 Task: Add one column text from toolbar panel.
Action: Mouse moved to (34, 89)
Screenshot: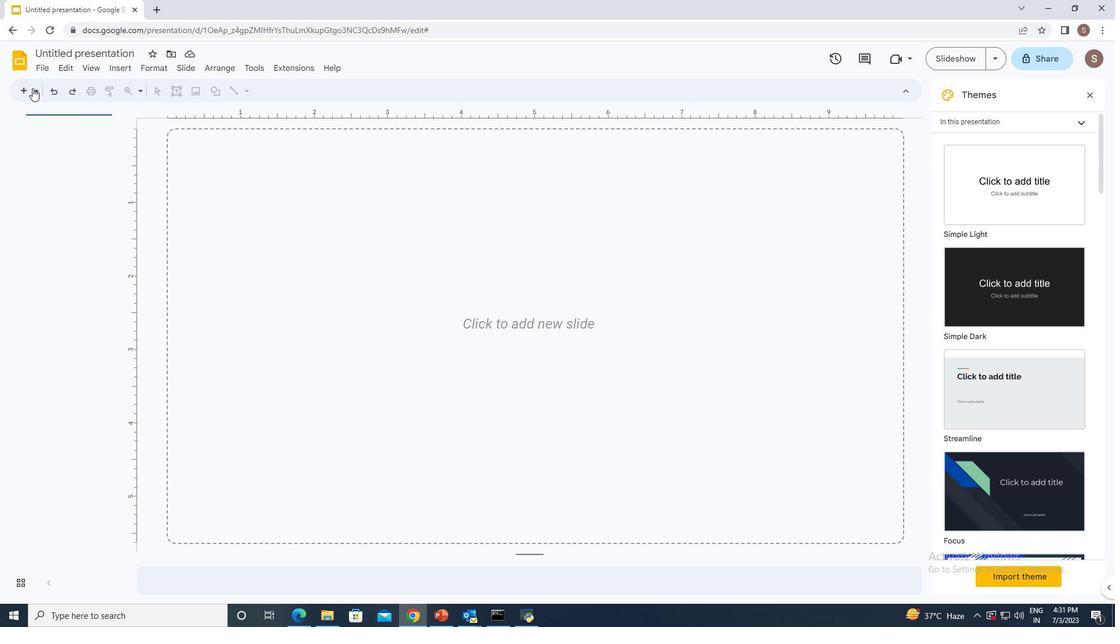 
Action: Mouse pressed left at (34, 89)
Screenshot: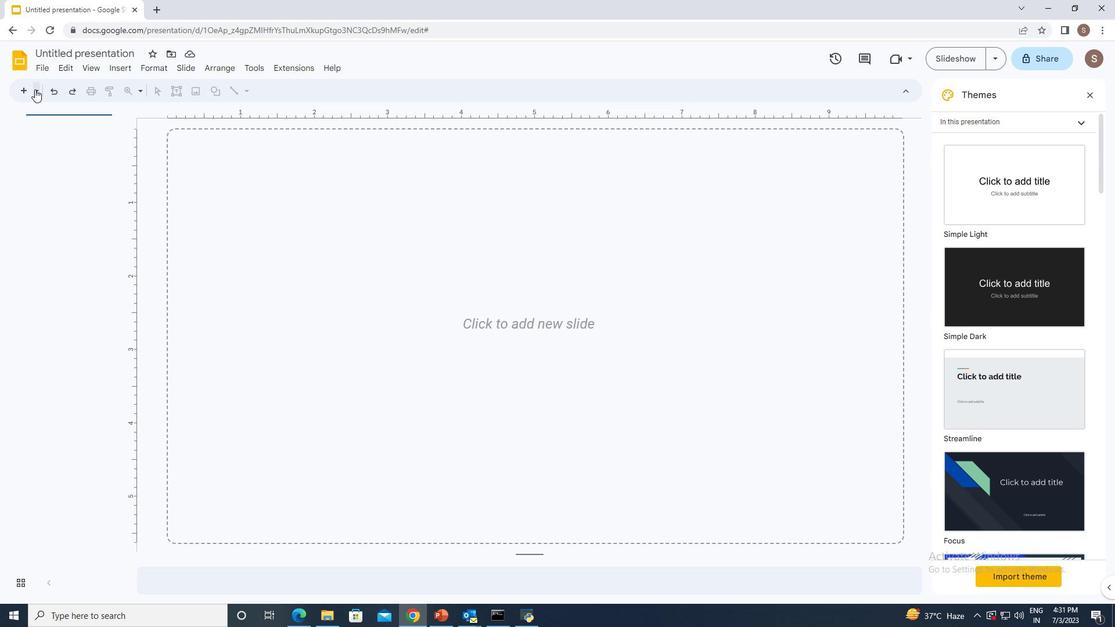 
Action: Mouse moved to (192, 191)
Screenshot: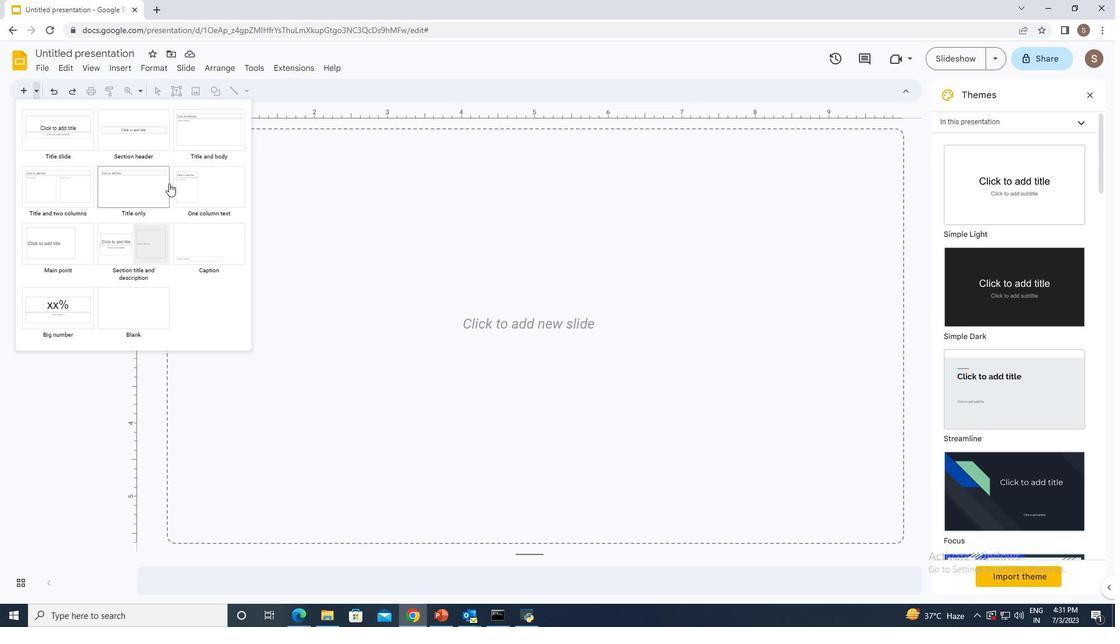 
Action: Mouse pressed left at (192, 191)
Screenshot: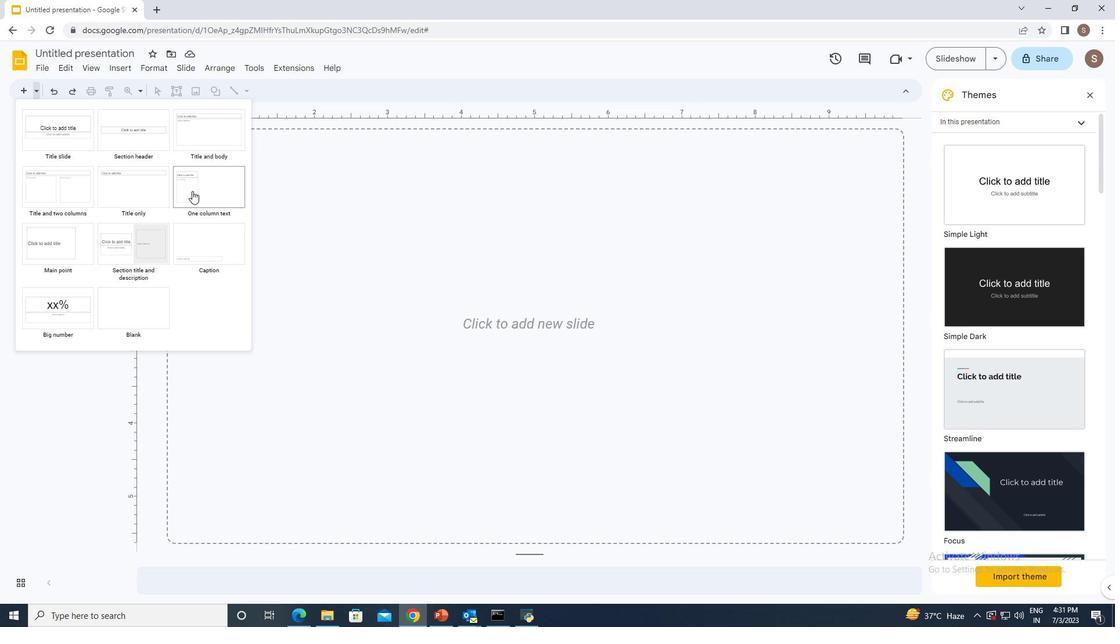 
Action: Mouse moved to (376, 381)
Screenshot: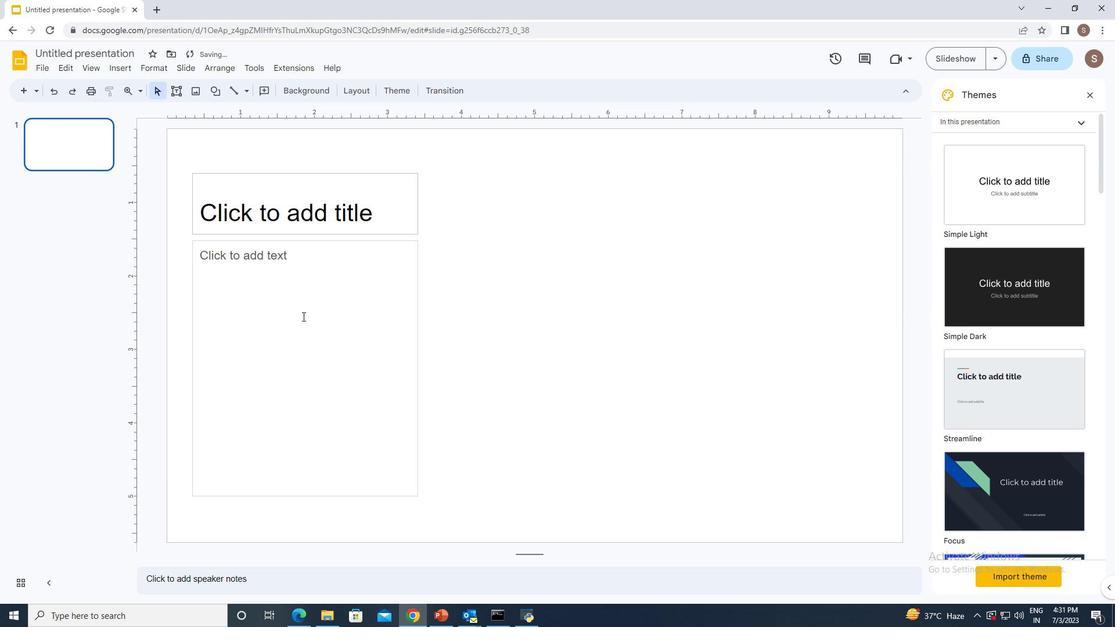 
